 Task: Create a task  Create a feature for users to save content for later viewing , assign it to team member softage.6@softage.net in the project VantageTech and update the status of the task to  On Track  , set the priority of the task to Low.
Action: Mouse moved to (68, 319)
Screenshot: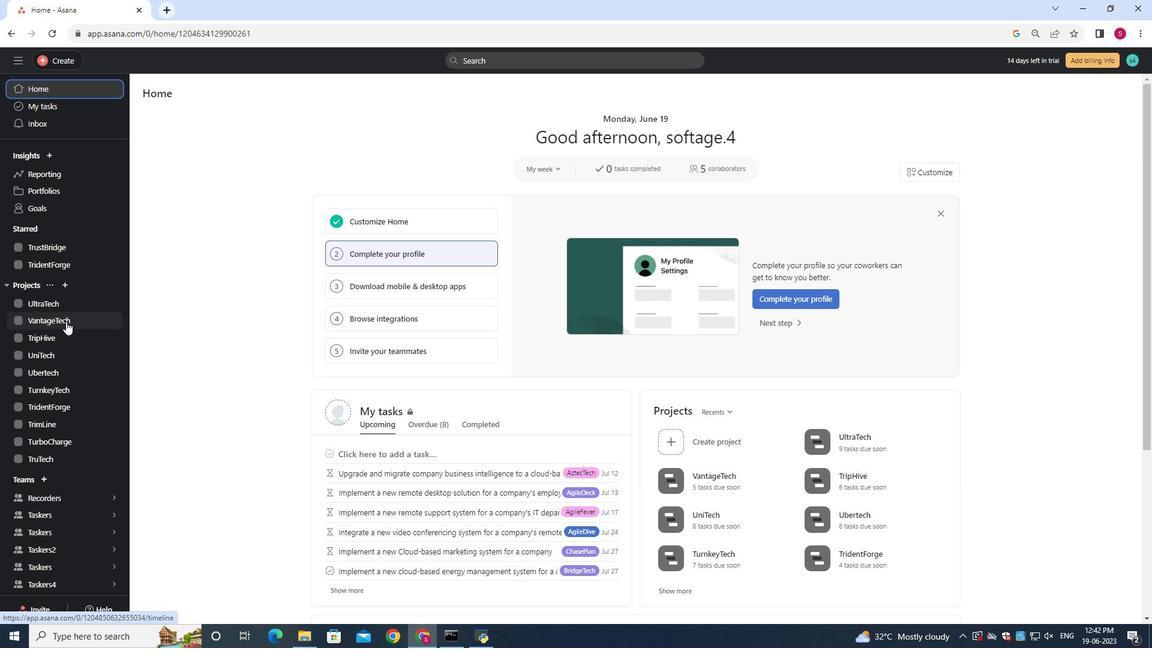 
Action: Mouse pressed left at (68, 319)
Screenshot: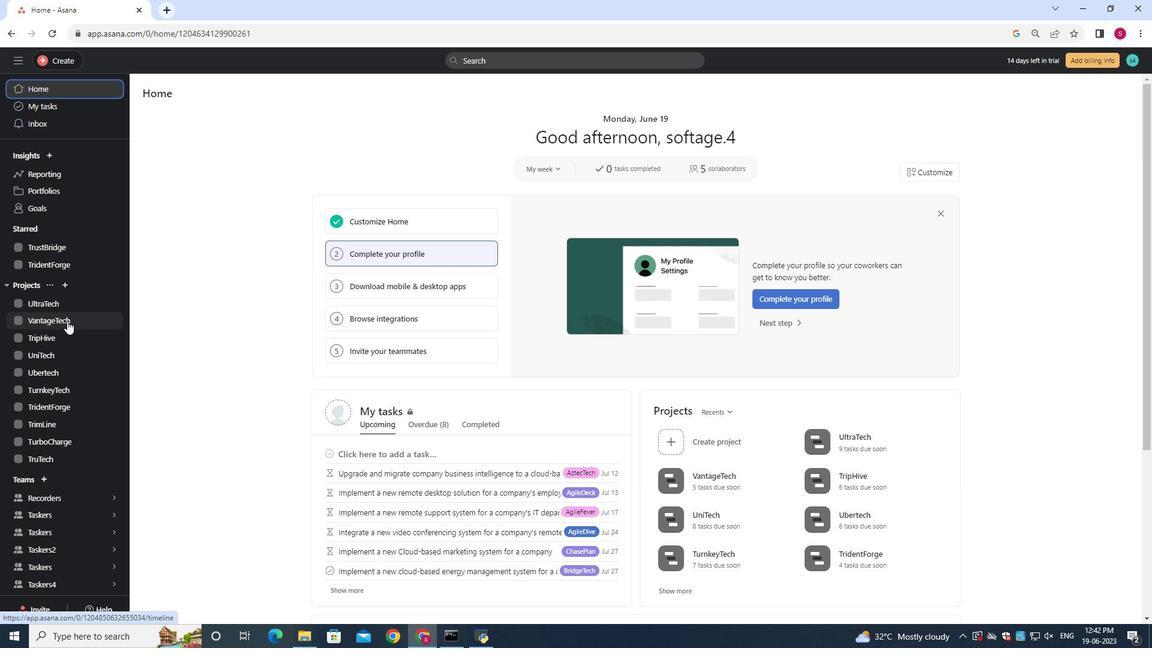 
Action: Mouse moved to (161, 141)
Screenshot: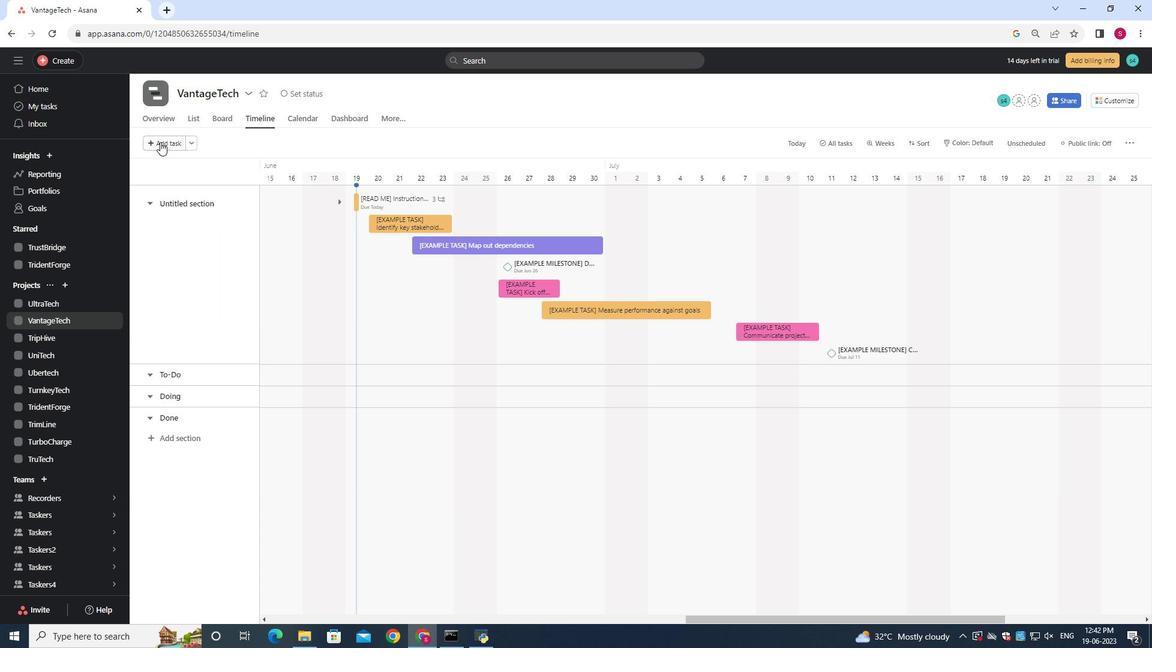 
Action: Mouse pressed left at (161, 141)
Screenshot: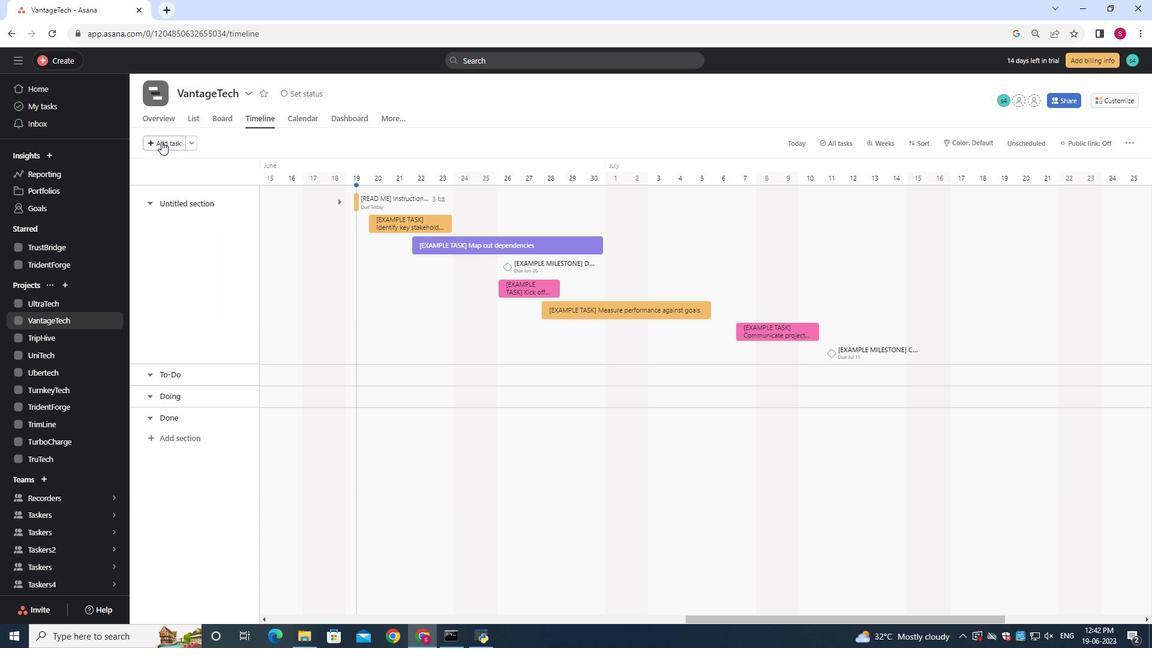 
Action: Key pressed <Key.shift><Key.shift><Key.shift><Key.shift><Key.shift><Key.shift><Key.shift><Key.shift><Key.shift><Key.shift><Key.shift><Key.shift><Key.shift><Key.shift><Key.shift><Key.shift><Key.shift><Key.shift><Key.shift><Key.shift><Key.shift><Key.shift><Key.shift><Key.shift><Key.shift><Key.shift><Key.shift><Key.shift><Key.shift><Key.shift><Key.shift><Key.shift><Key.shift><Key.shift><Key.shift><Key.shift><Key.shift><Key.shift><Key.shift><Key.shift><Key.shift><Key.shift><Key.shift><Key.shift><Key.shift><Key.shift><Key.shift><Key.shift>Create<Key.space>a<Key.space><Key.shift>Feature<Key.space>for<Key.space>user<Key.space>s<Key.backspace><Key.backspace>s<Key.space>to<Key.space>save<Key.space>content<Key.space>for<Key.space>later<Key.space>viewing
Screenshot: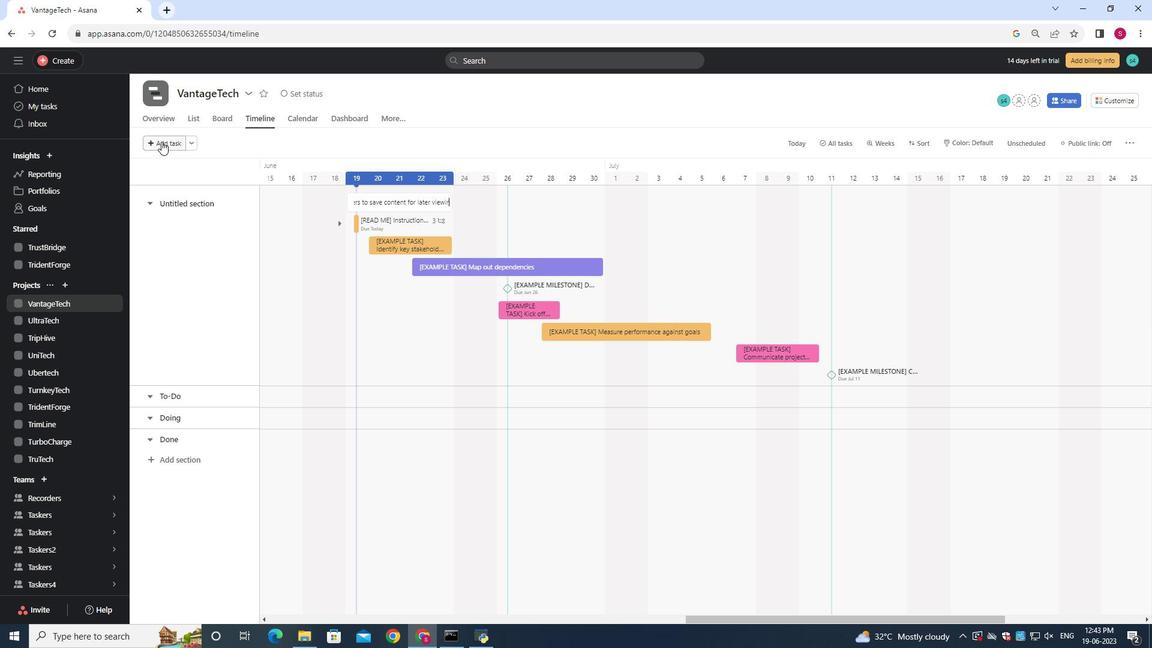 
Action: Mouse moved to (437, 205)
Screenshot: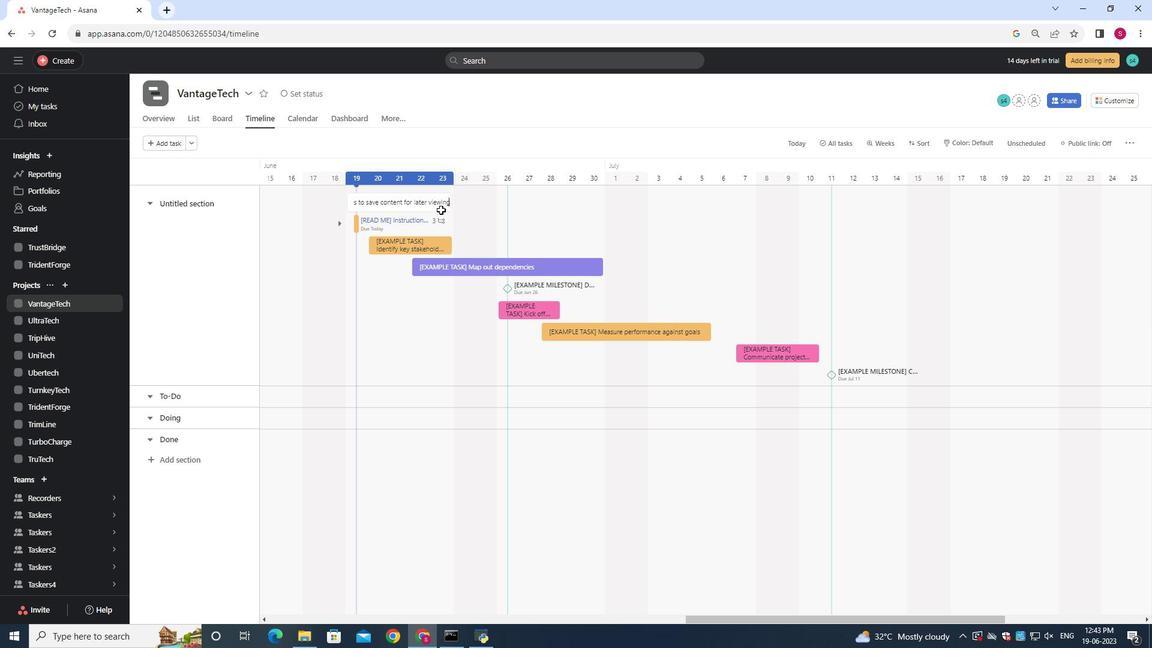 
Action: Mouse pressed left at (437, 205)
Screenshot: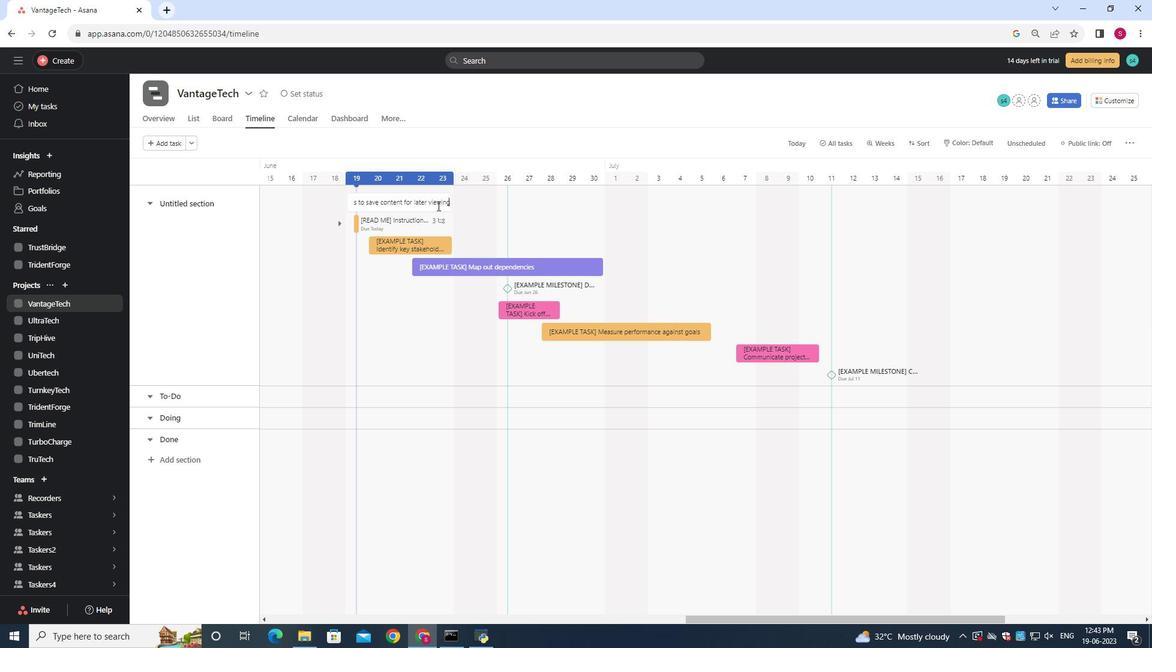 
Action: Mouse moved to (911, 220)
Screenshot: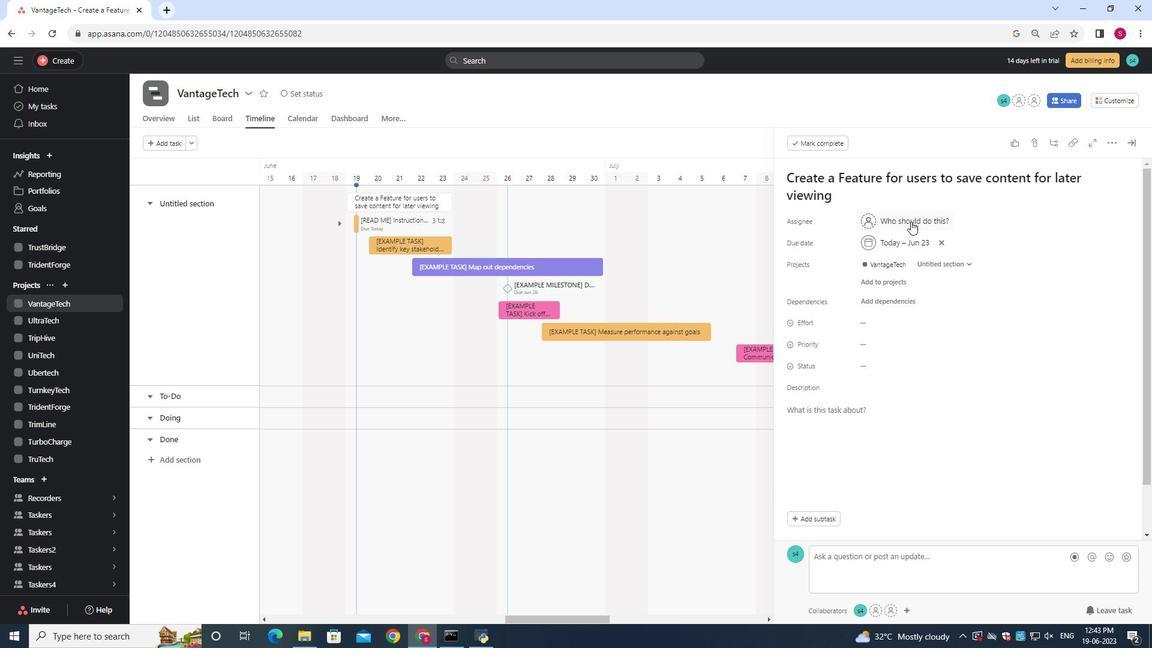 
Action: Mouse pressed left at (911, 220)
Screenshot: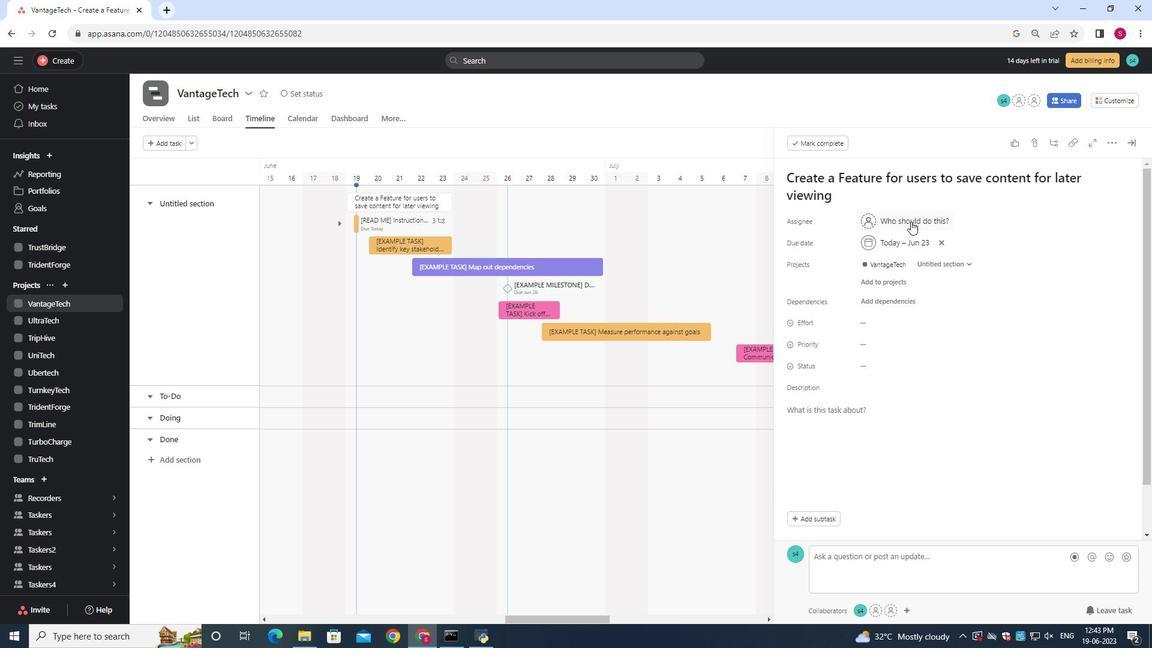 
Action: Key pressed softage.6<Key.shift>@softage.net
Screenshot: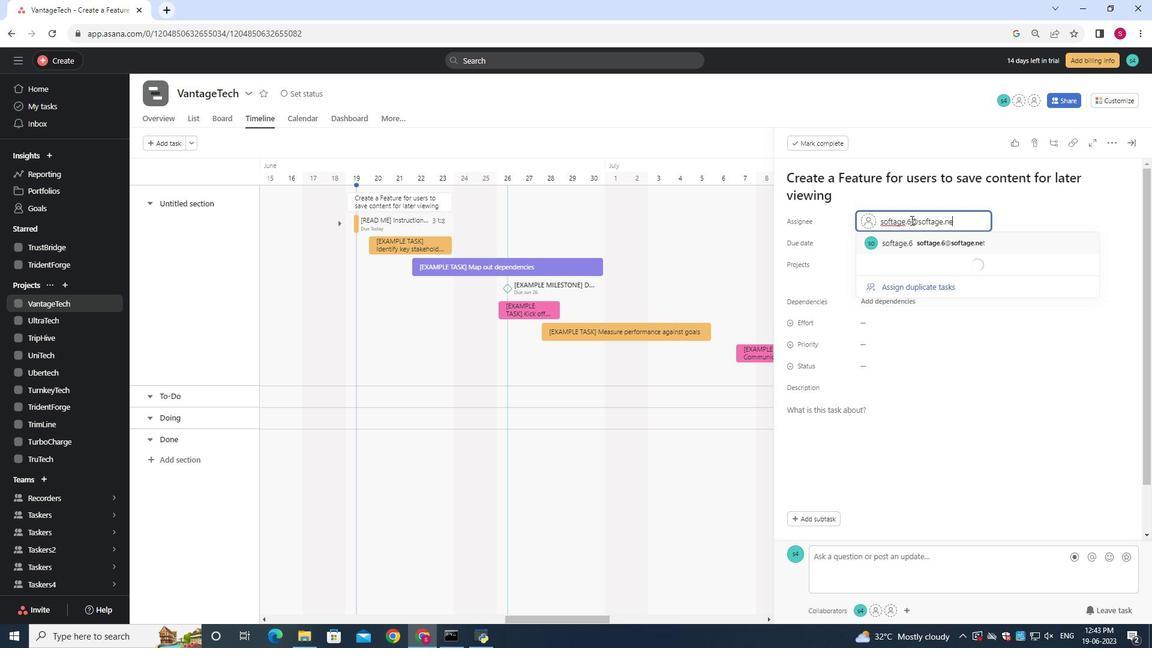 
Action: Mouse moved to (925, 244)
Screenshot: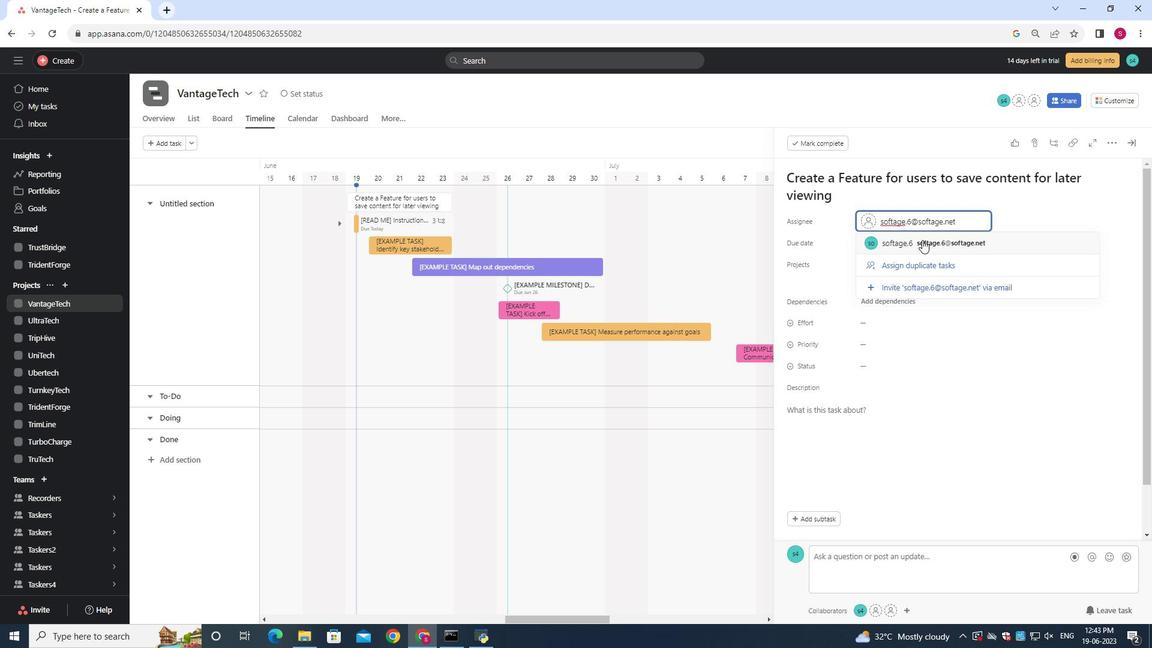 
Action: Mouse pressed left at (925, 244)
Screenshot: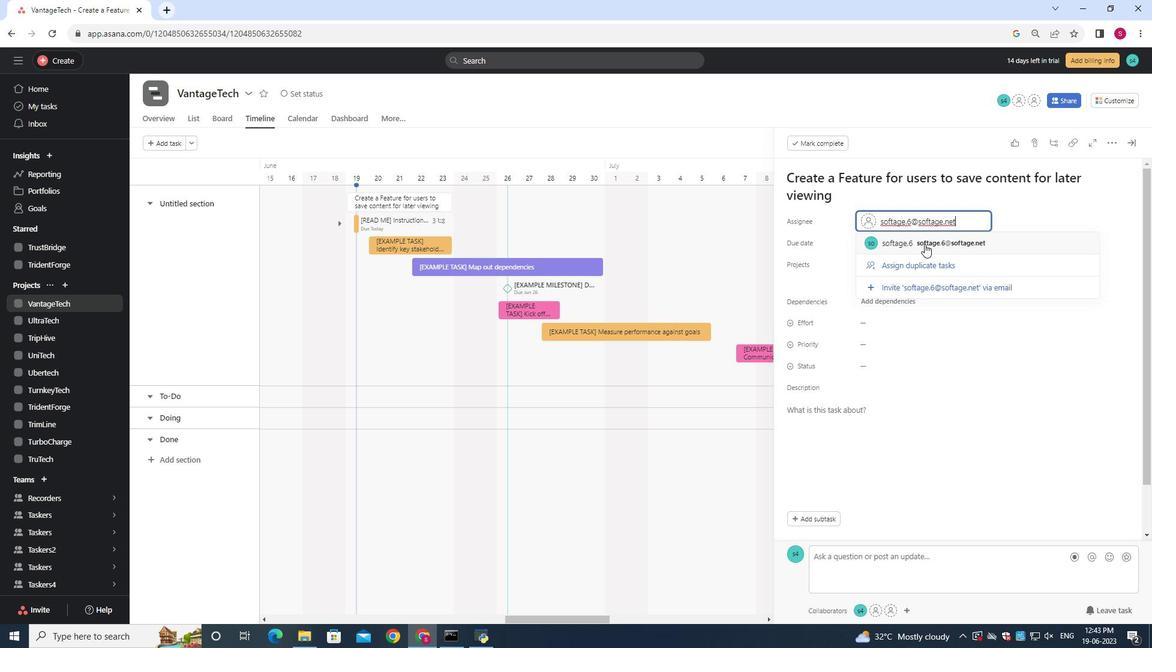 
Action: Mouse moved to (872, 365)
Screenshot: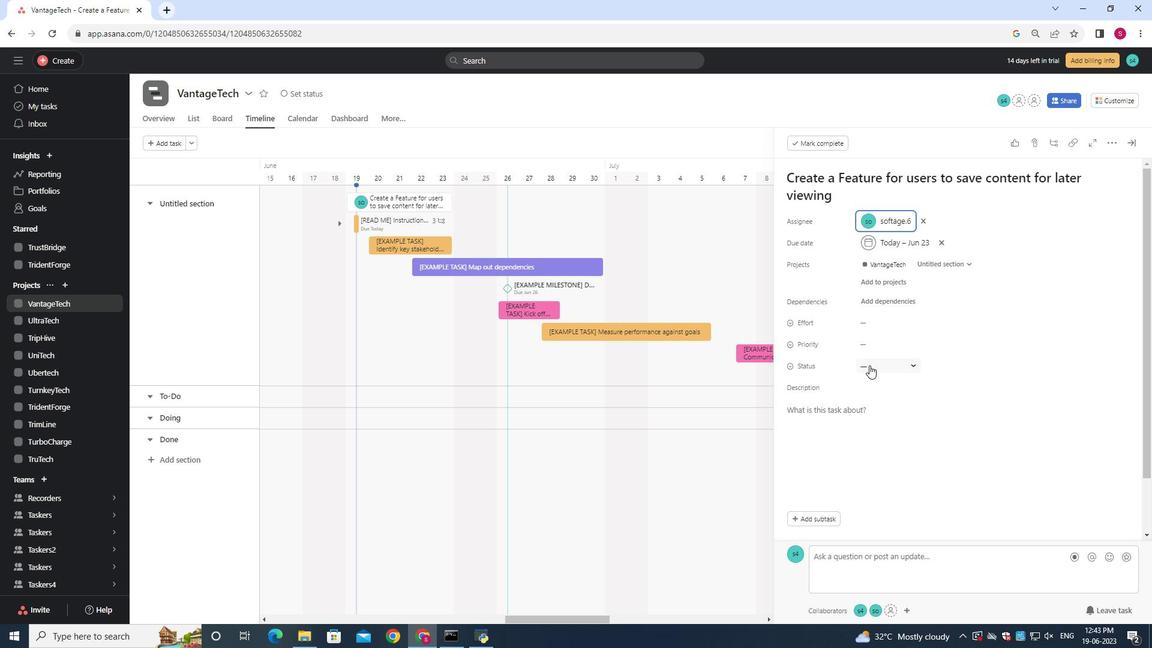 
Action: Mouse pressed left at (872, 365)
Screenshot: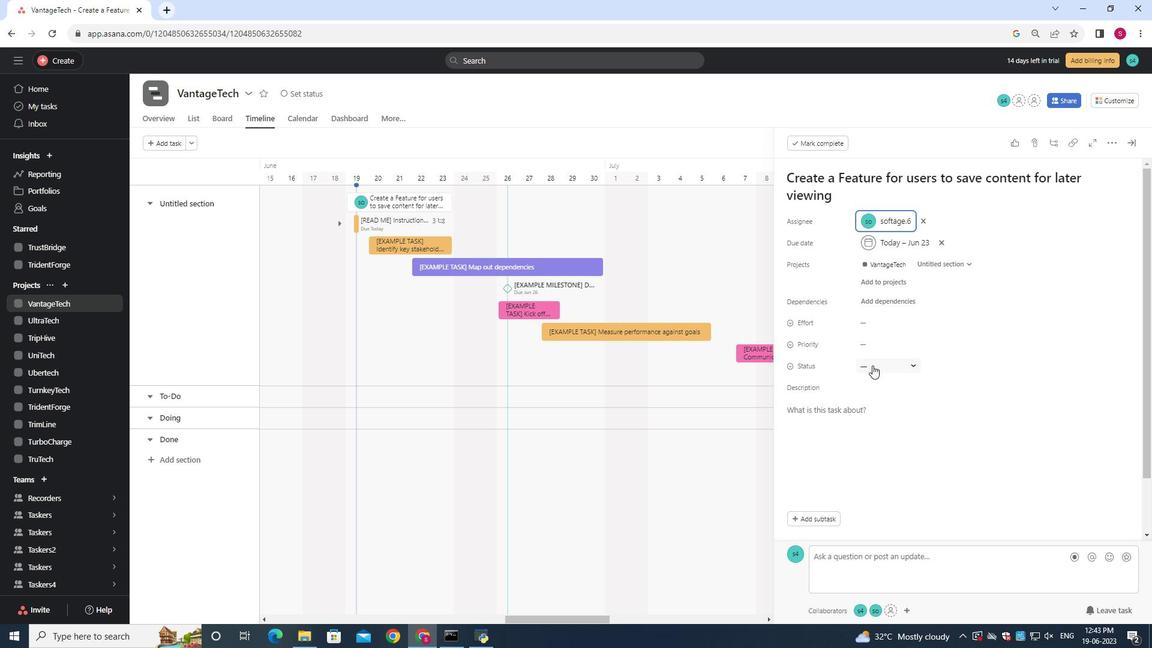 
Action: Mouse moved to (893, 399)
Screenshot: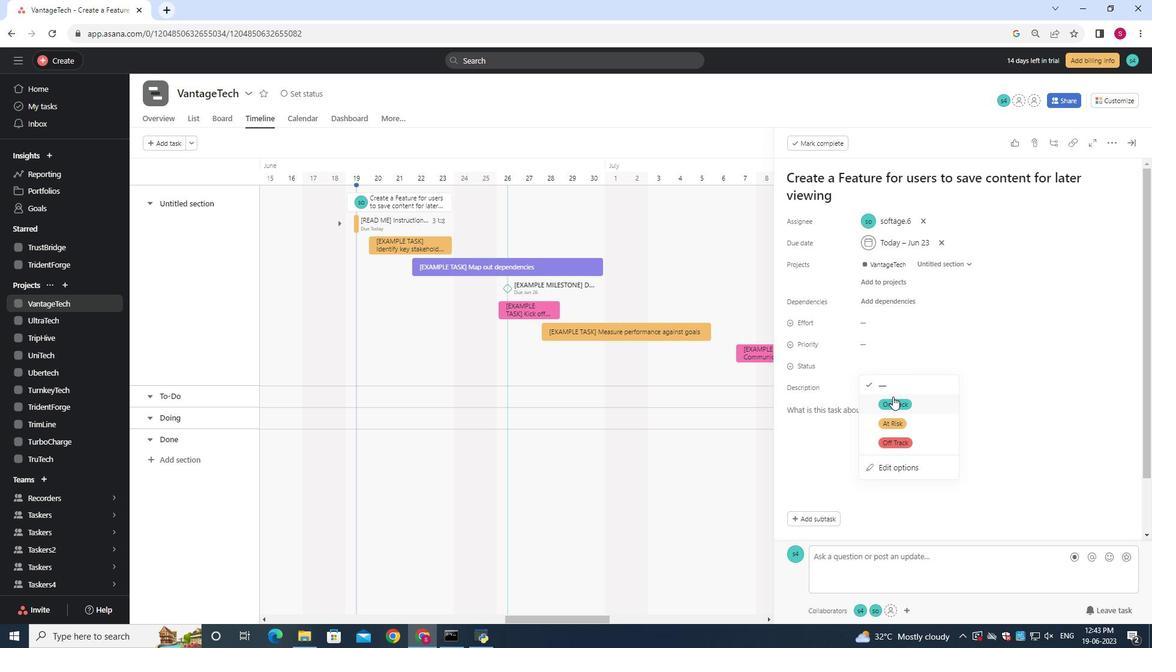 
Action: Mouse pressed left at (893, 399)
Screenshot: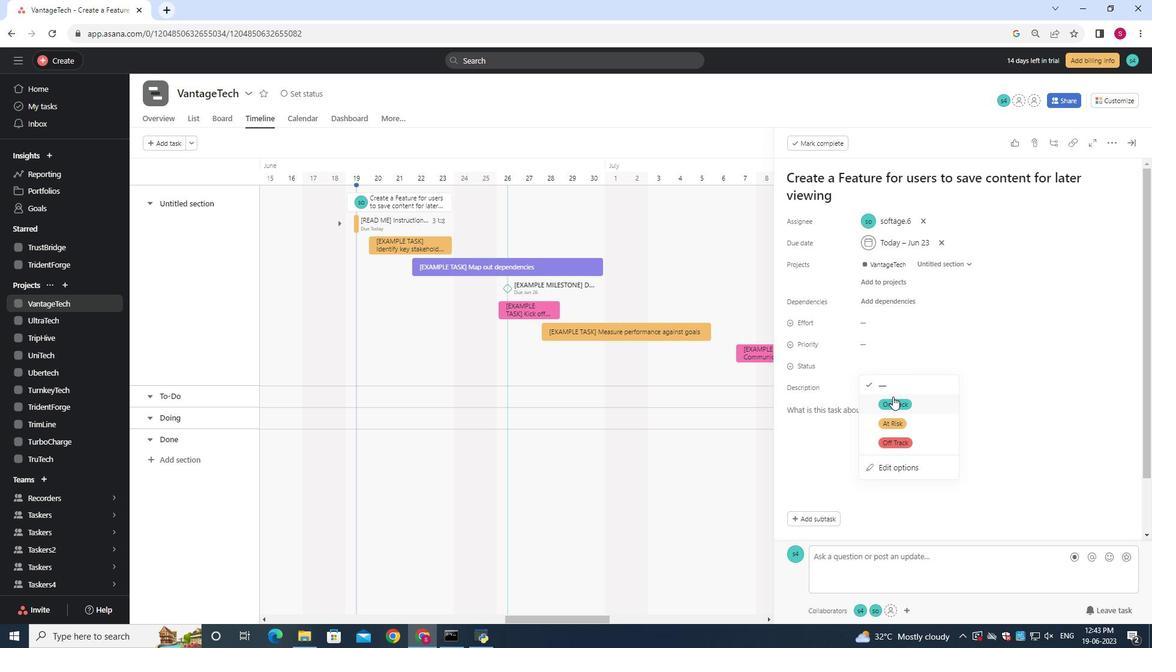 
Action: Mouse moved to (877, 344)
Screenshot: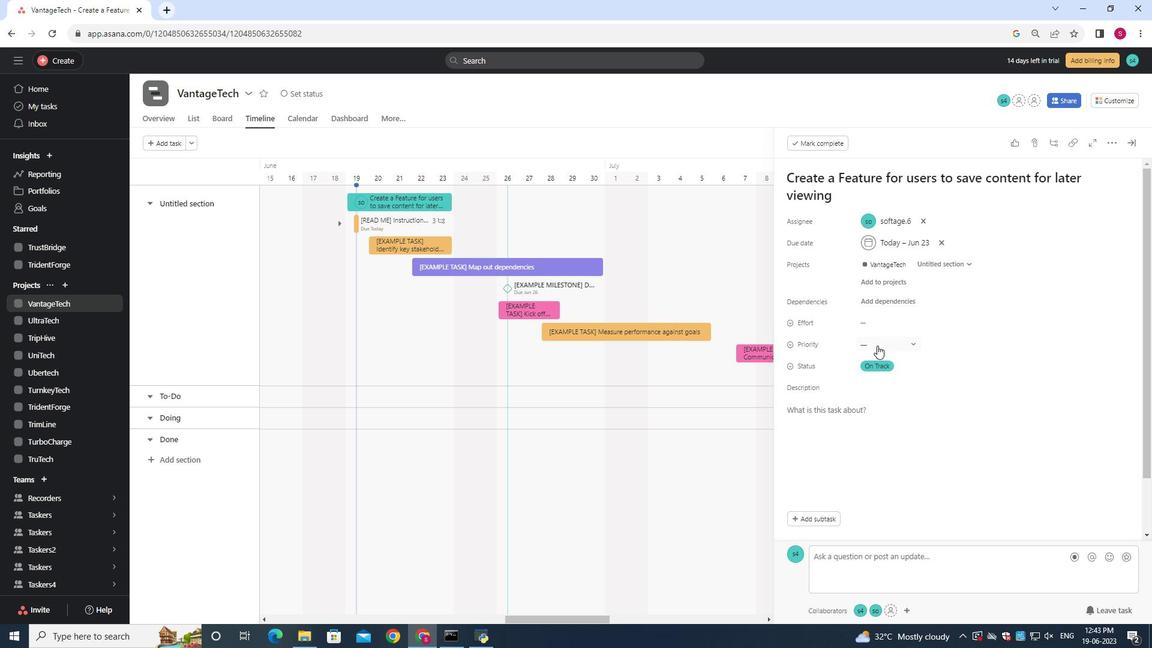
Action: Mouse pressed left at (877, 344)
Screenshot: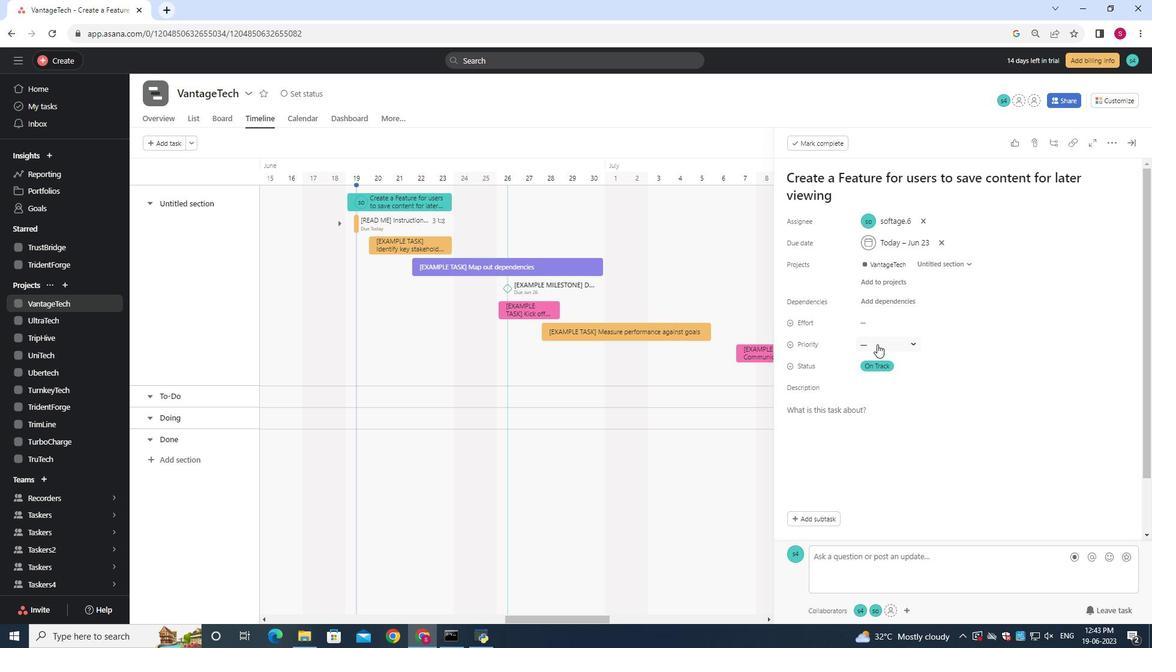 
Action: Mouse moved to (895, 420)
Screenshot: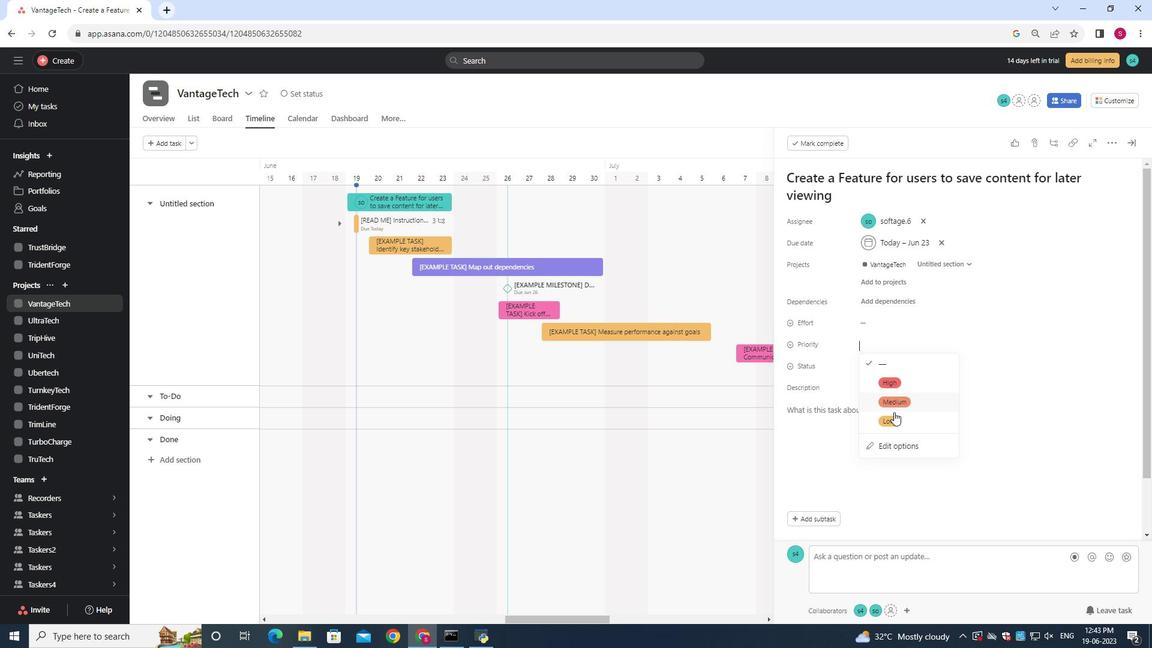 
Action: Mouse pressed left at (895, 420)
Screenshot: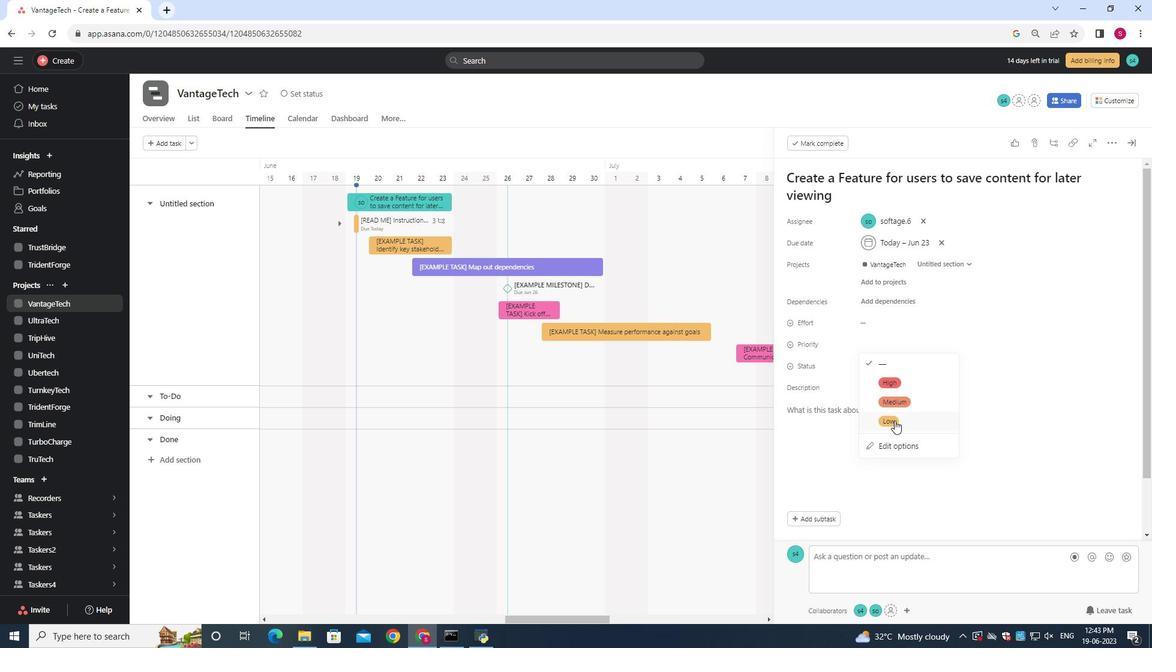 
Action: Mouse moved to (869, 346)
Screenshot: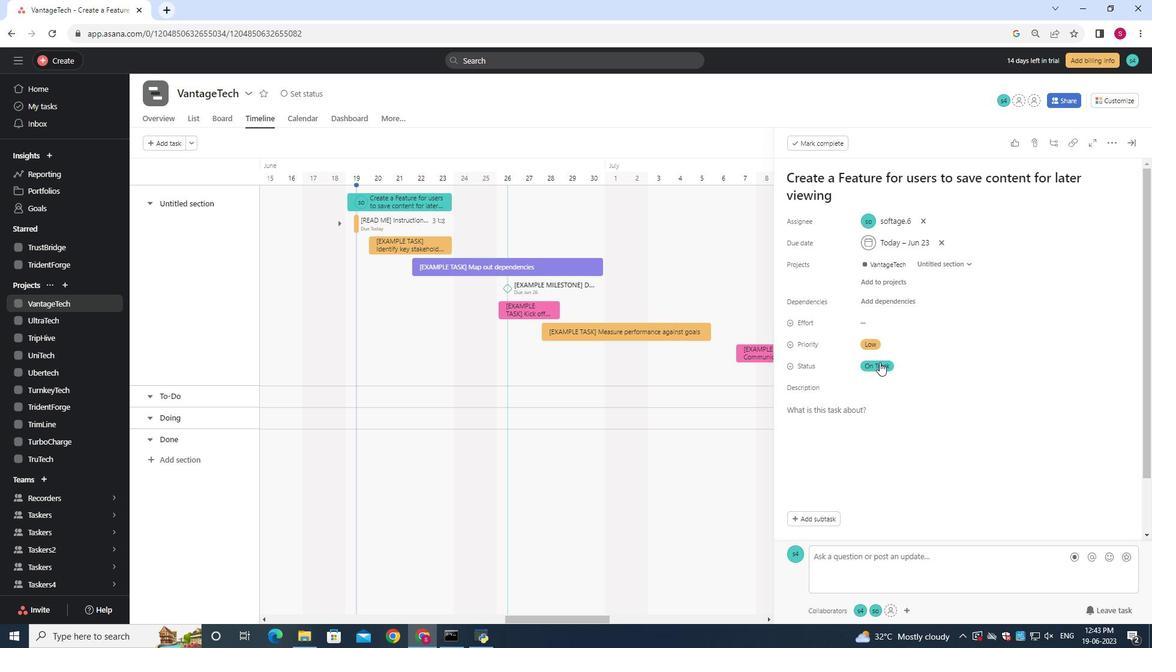 
